 Task: Sort the products in the category "Almond Flour" by price (highest first).
Action: Mouse moved to (245, 113)
Screenshot: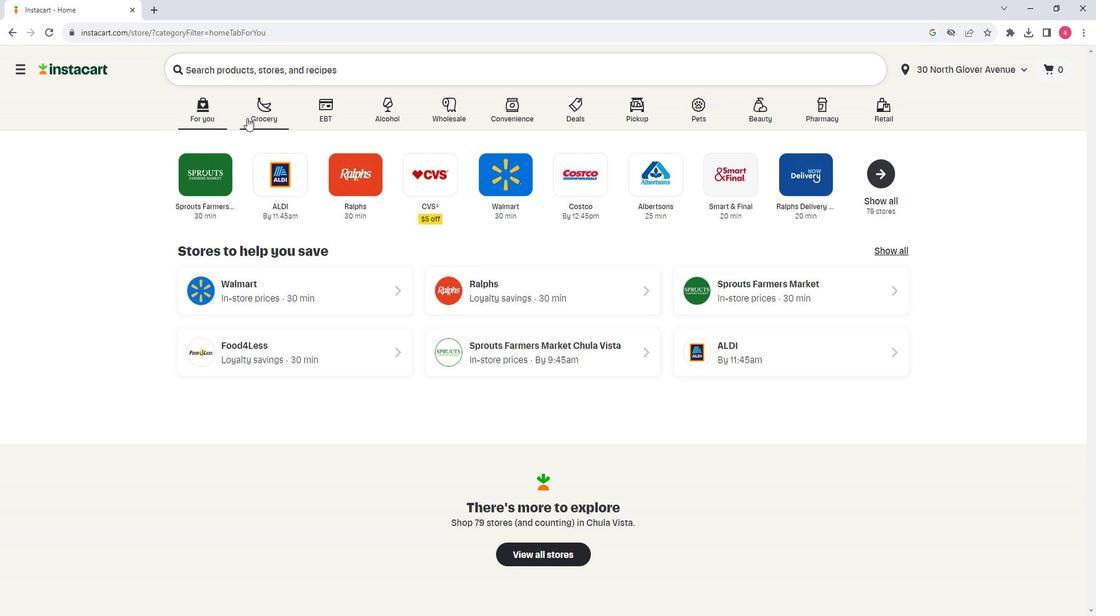 
Action: Mouse pressed left at (245, 113)
Screenshot: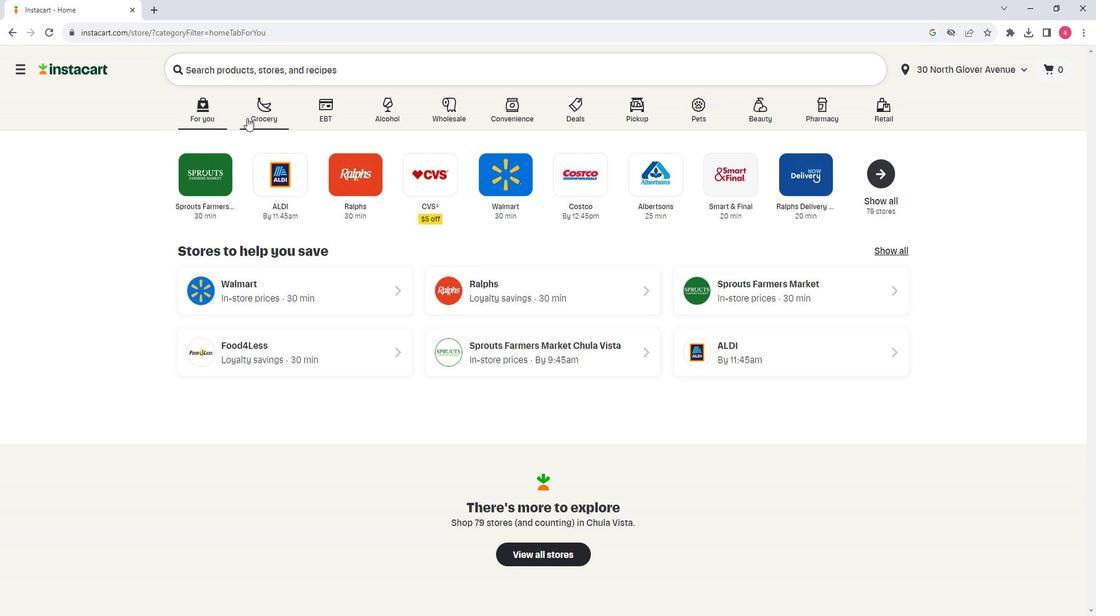 
Action: Mouse moved to (324, 327)
Screenshot: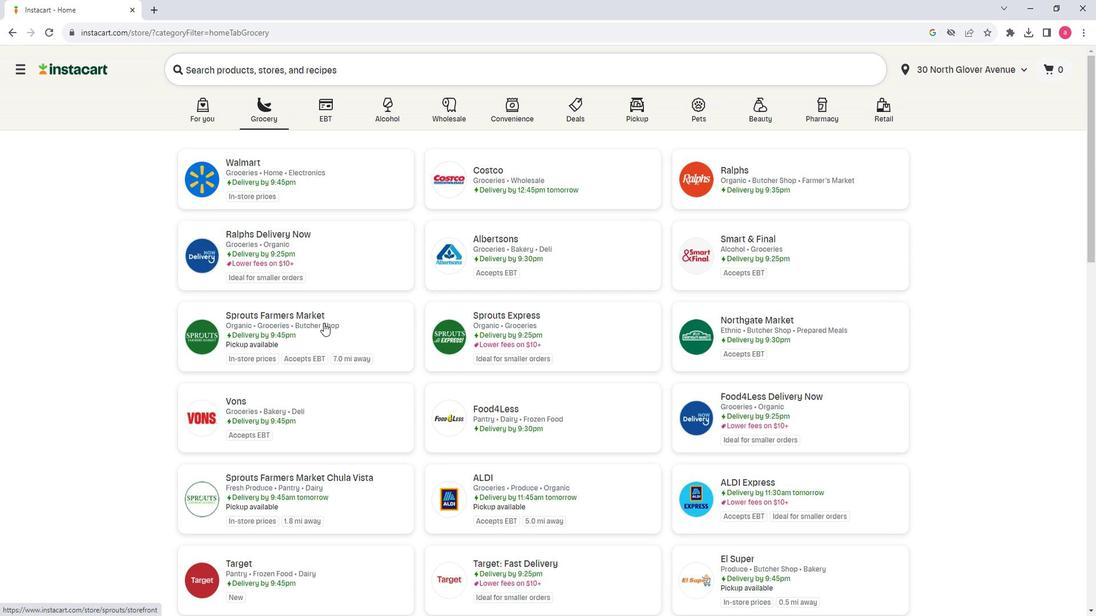 
Action: Mouse pressed left at (324, 327)
Screenshot: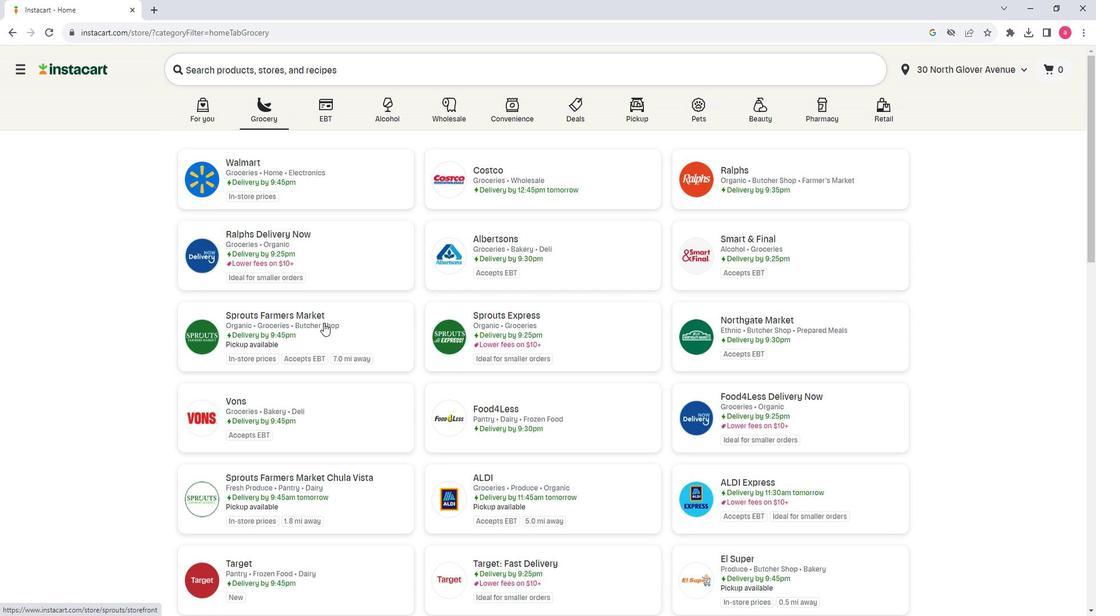 
Action: Mouse moved to (85, 356)
Screenshot: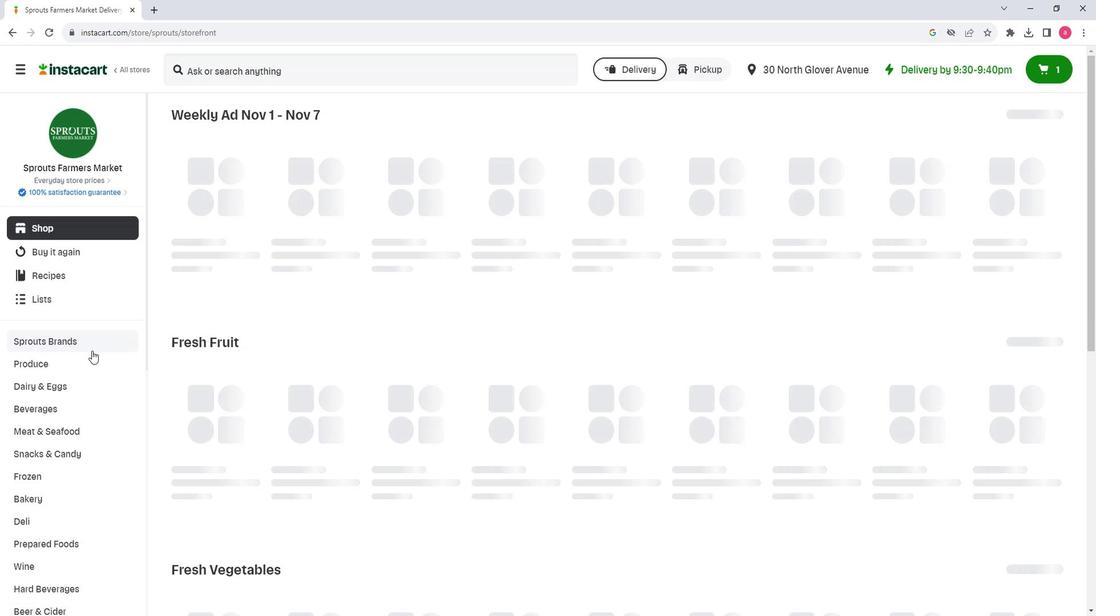 
Action: Mouse scrolled (85, 355) with delta (0, 0)
Screenshot: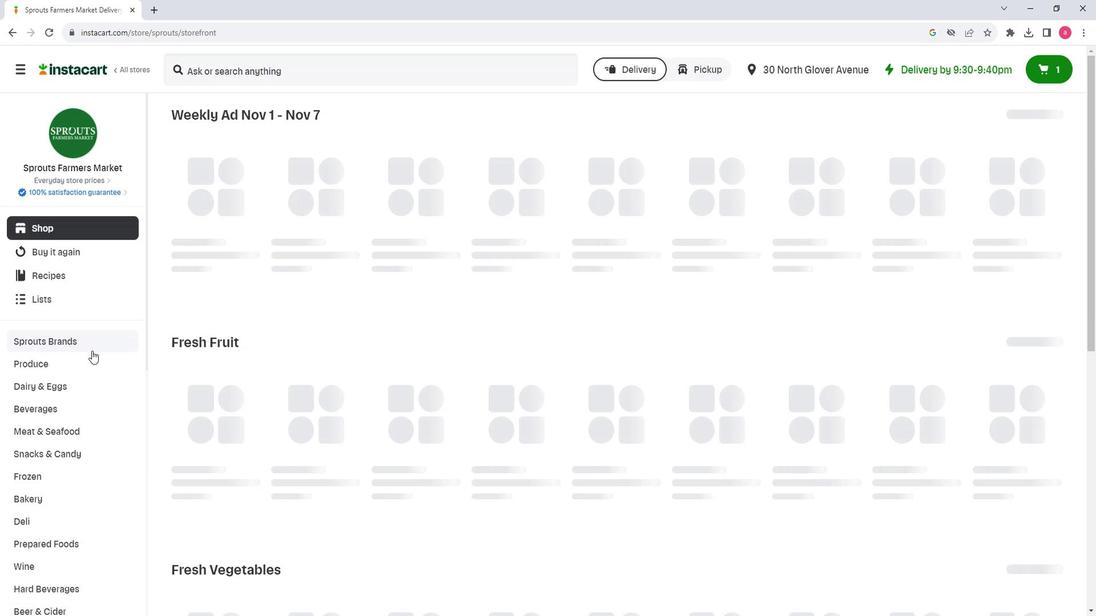 
Action: Mouse scrolled (85, 355) with delta (0, 0)
Screenshot: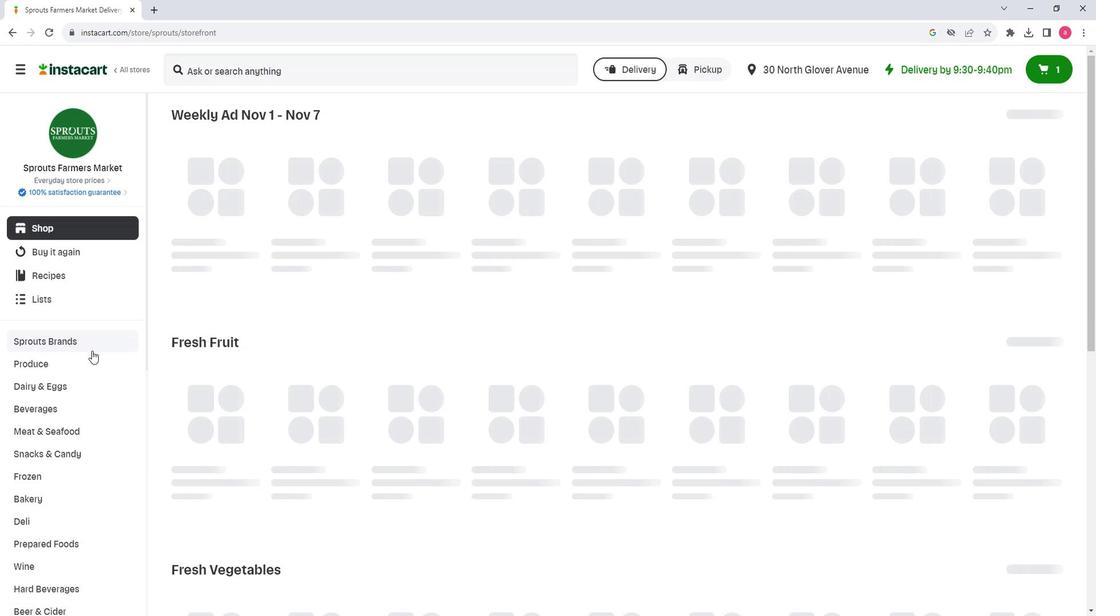 
Action: Mouse scrolled (85, 355) with delta (0, 0)
Screenshot: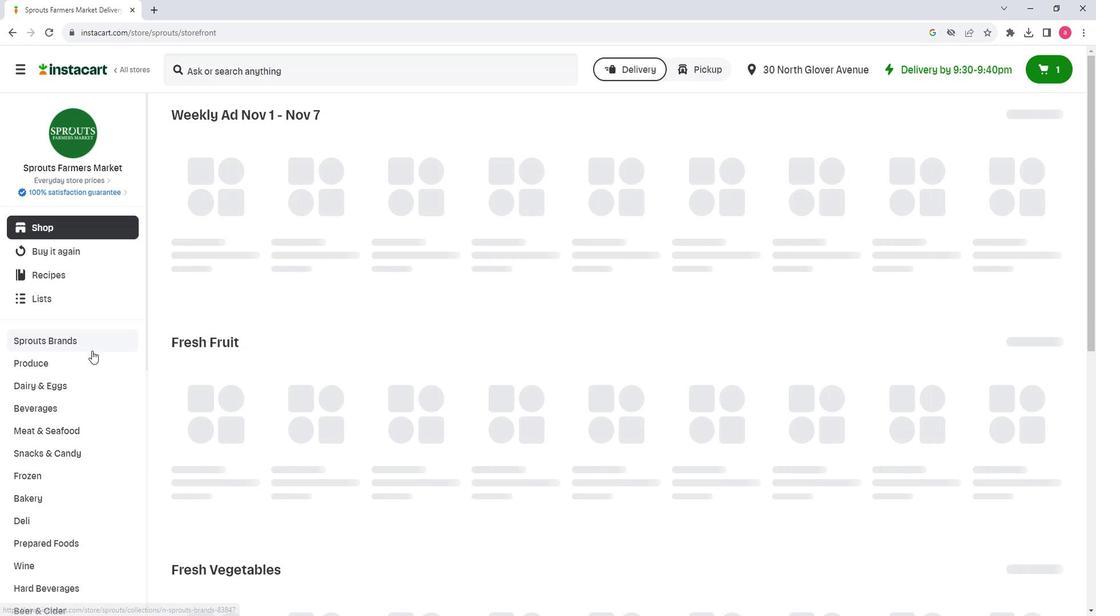 
Action: Mouse scrolled (85, 355) with delta (0, 0)
Screenshot: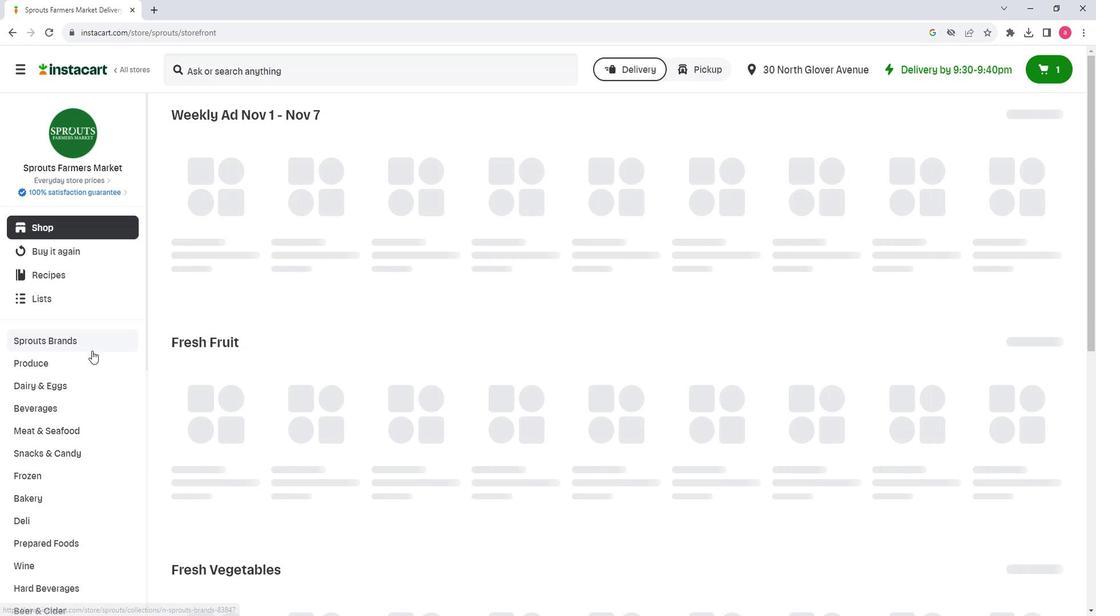 
Action: Mouse moved to (90, 354)
Screenshot: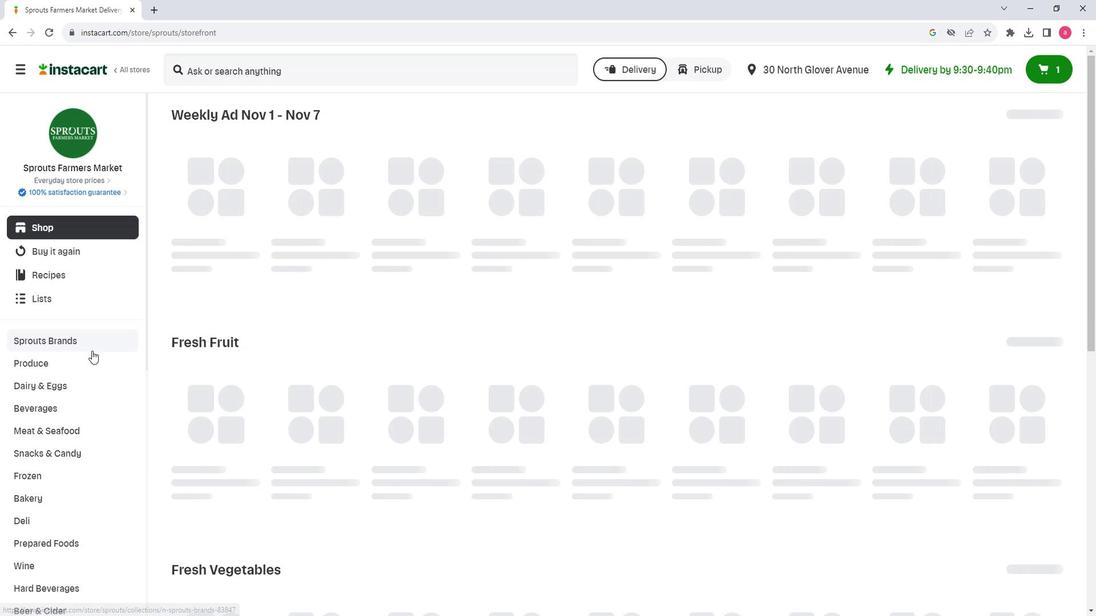 
Action: Mouse scrolled (90, 354) with delta (0, 0)
Screenshot: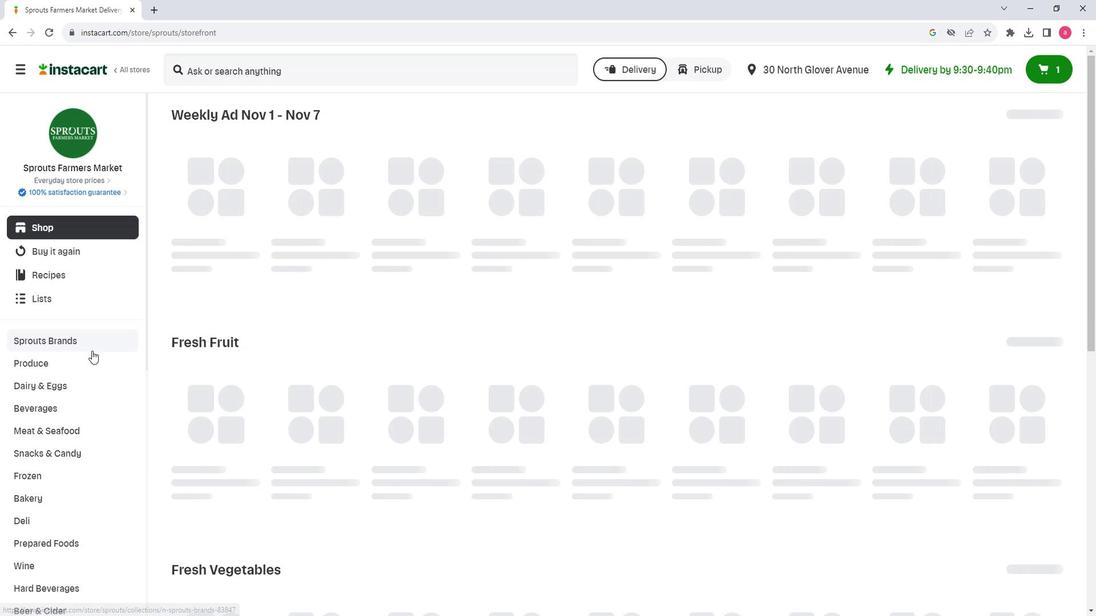 
Action: Mouse moved to (110, 344)
Screenshot: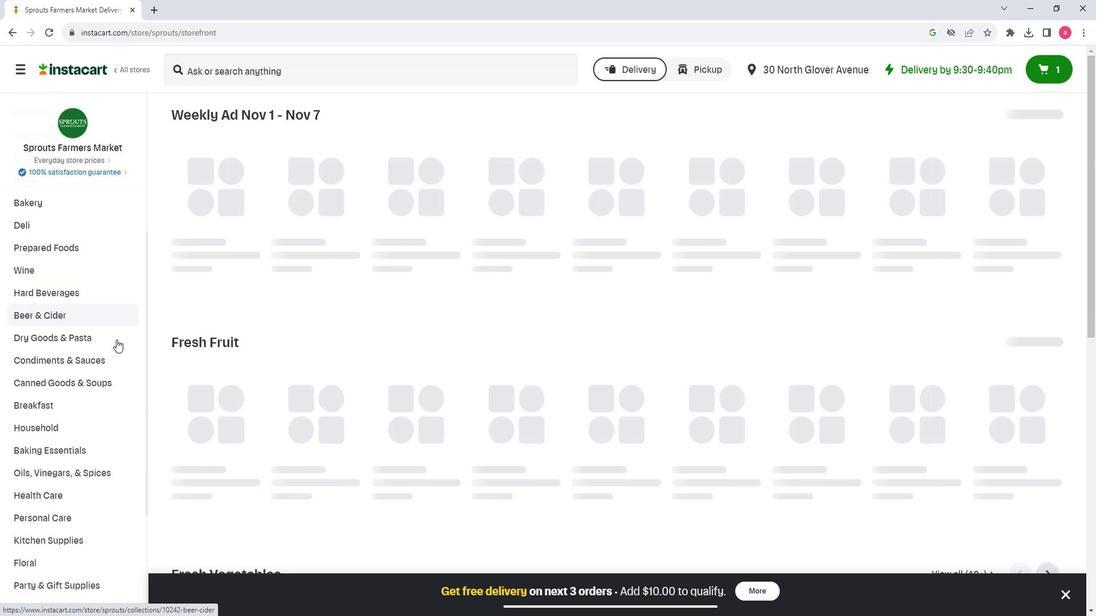 
Action: Mouse scrolled (110, 343) with delta (0, 0)
Screenshot: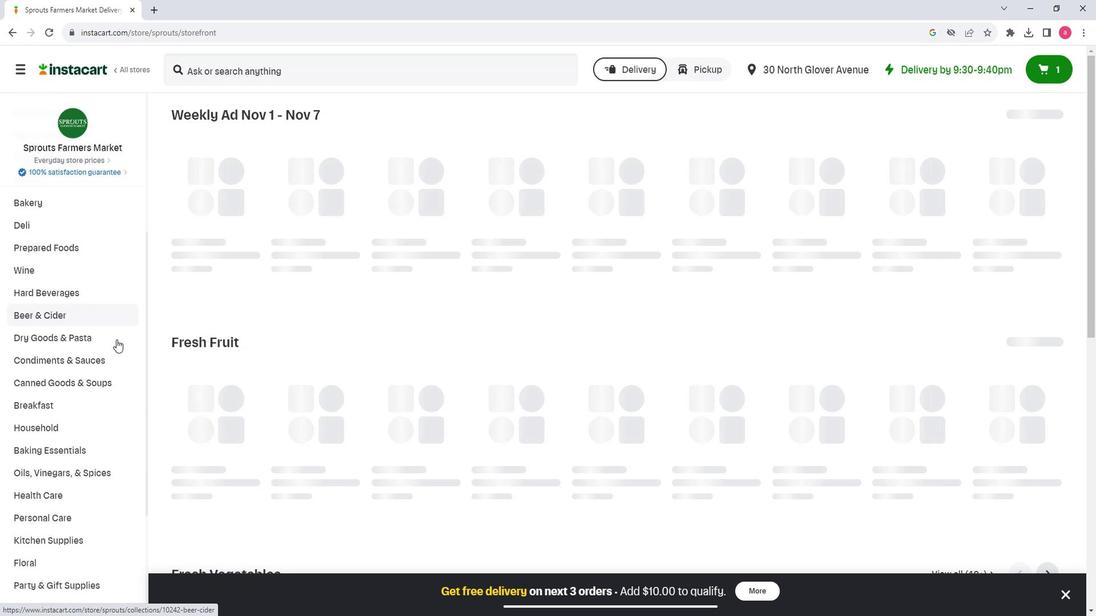 
Action: Mouse scrolled (110, 343) with delta (0, 0)
Screenshot: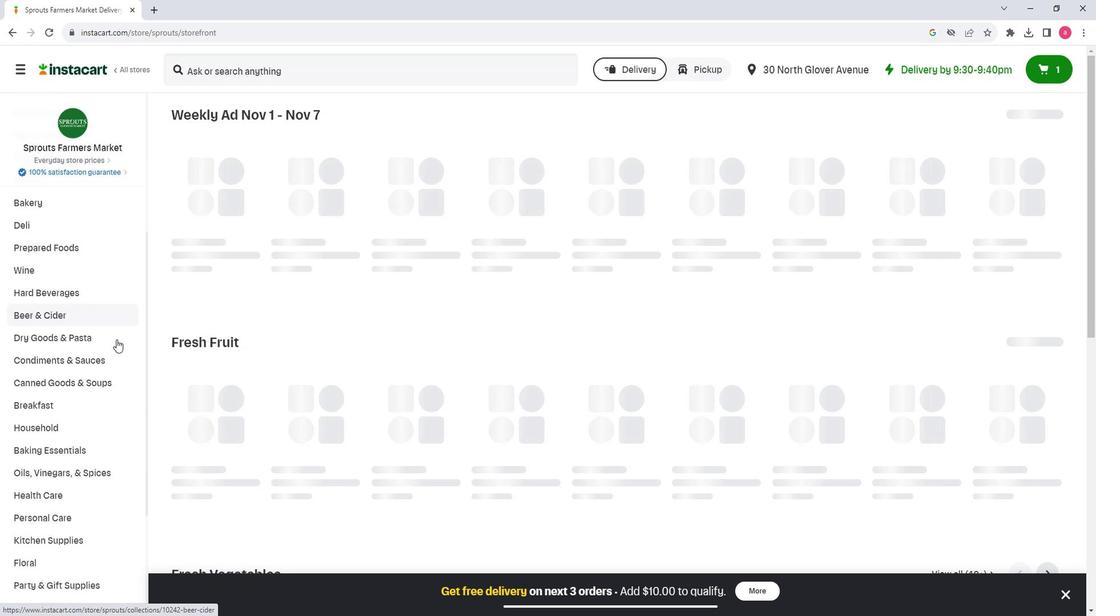 
Action: Mouse pressed left at (110, 344)
Screenshot: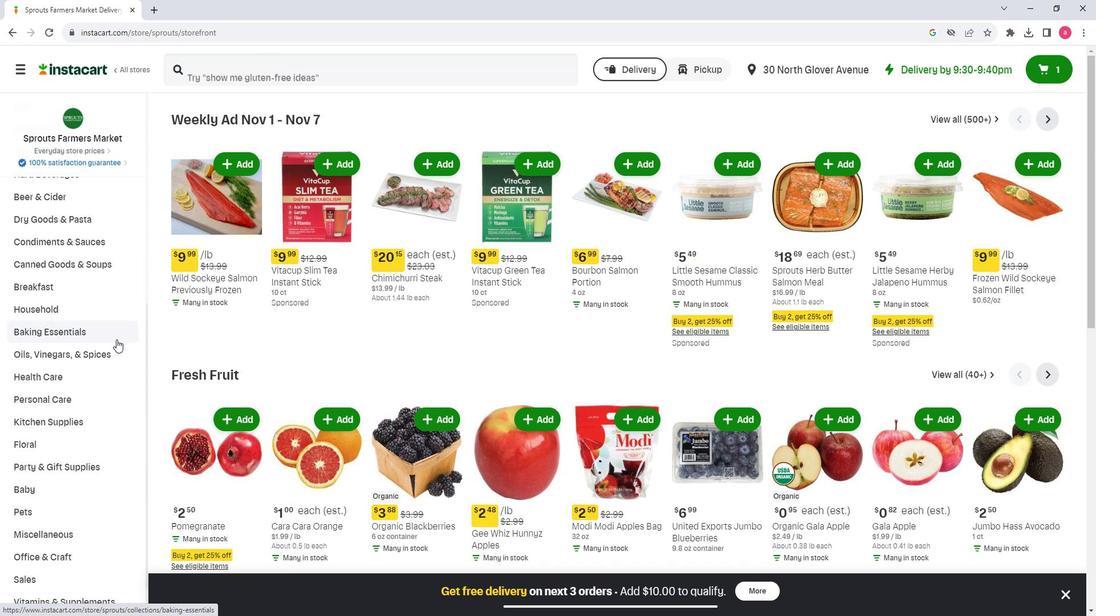 
Action: Mouse moved to (635, 138)
Screenshot: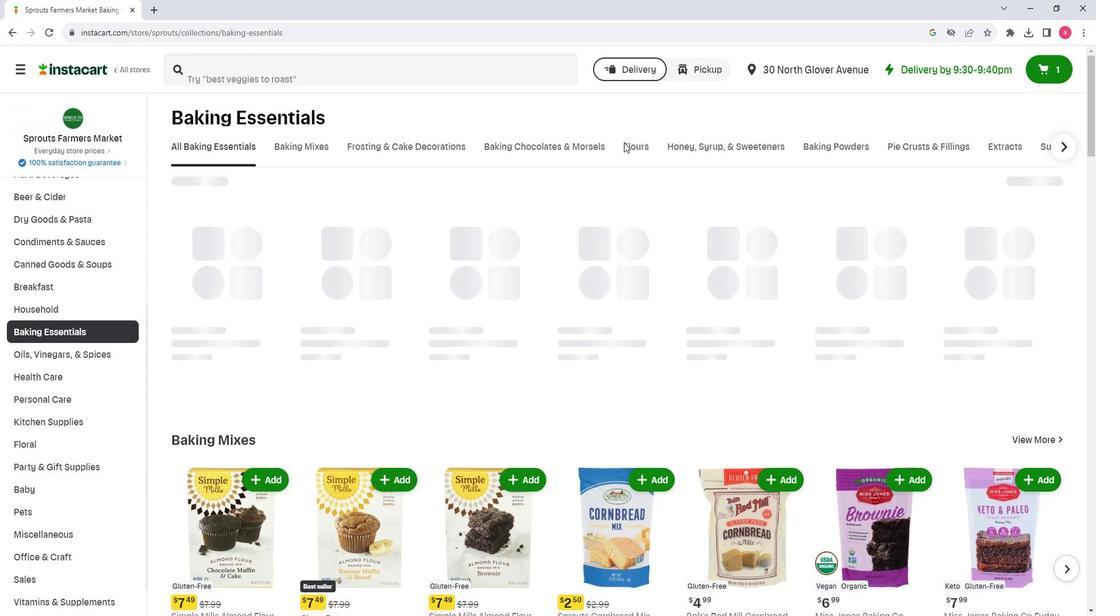 
Action: Mouse pressed left at (635, 138)
Screenshot: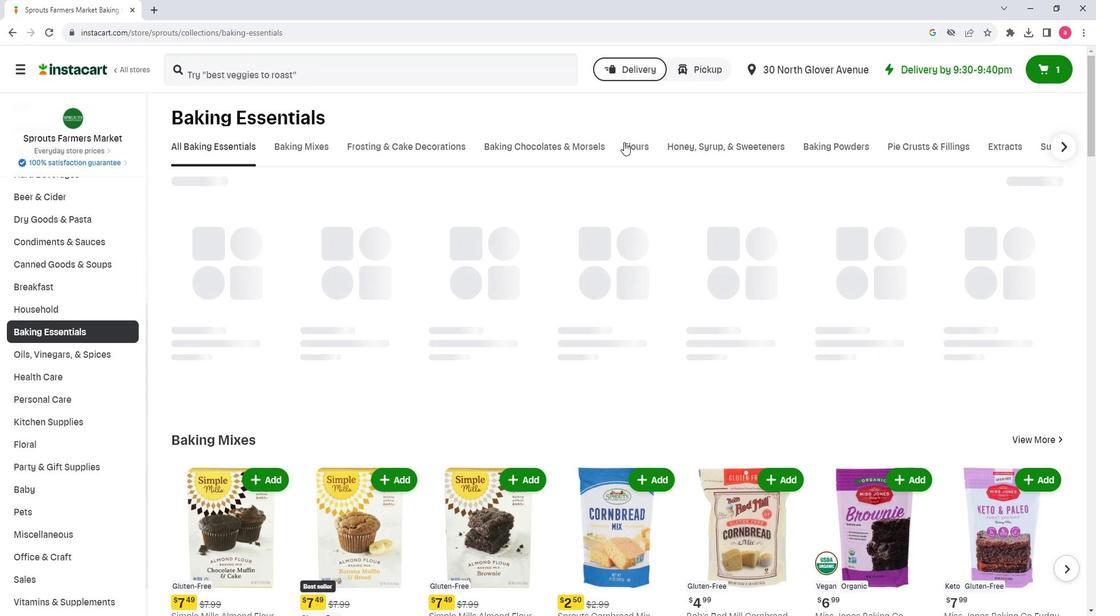 
Action: Mouse moved to (443, 204)
Screenshot: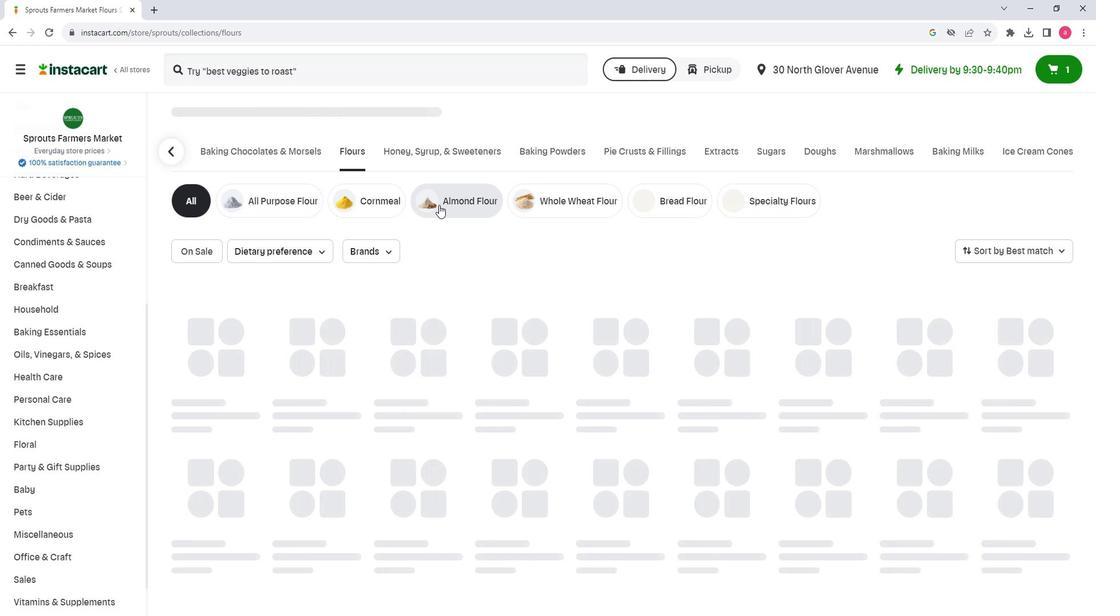 
Action: Mouse pressed left at (443, 204)
Screenshot: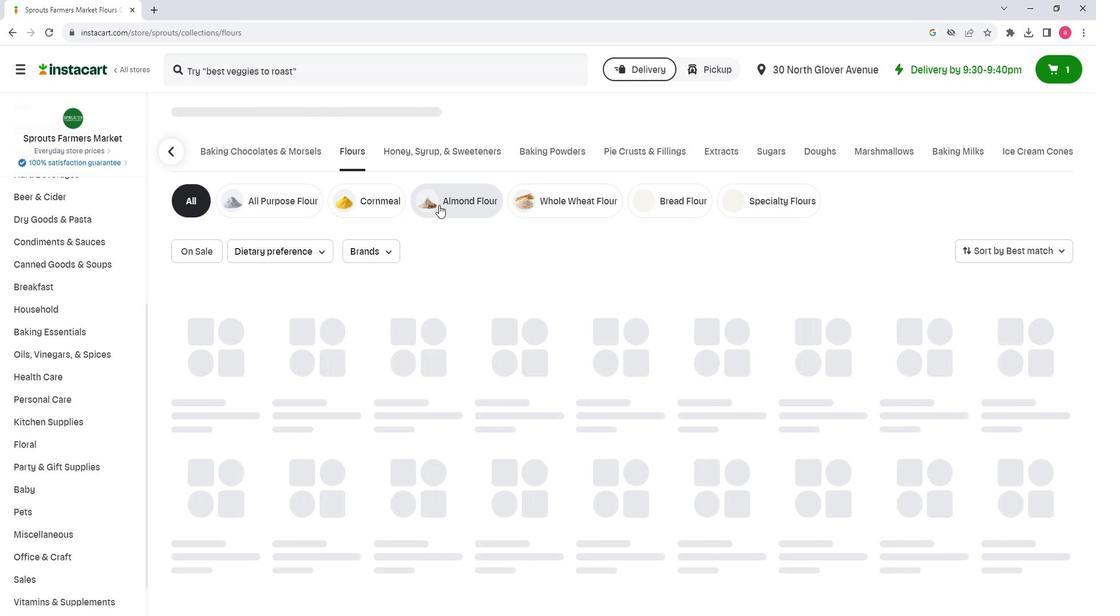 
Action: Mouse moved to (1024, 246)
Screenshot: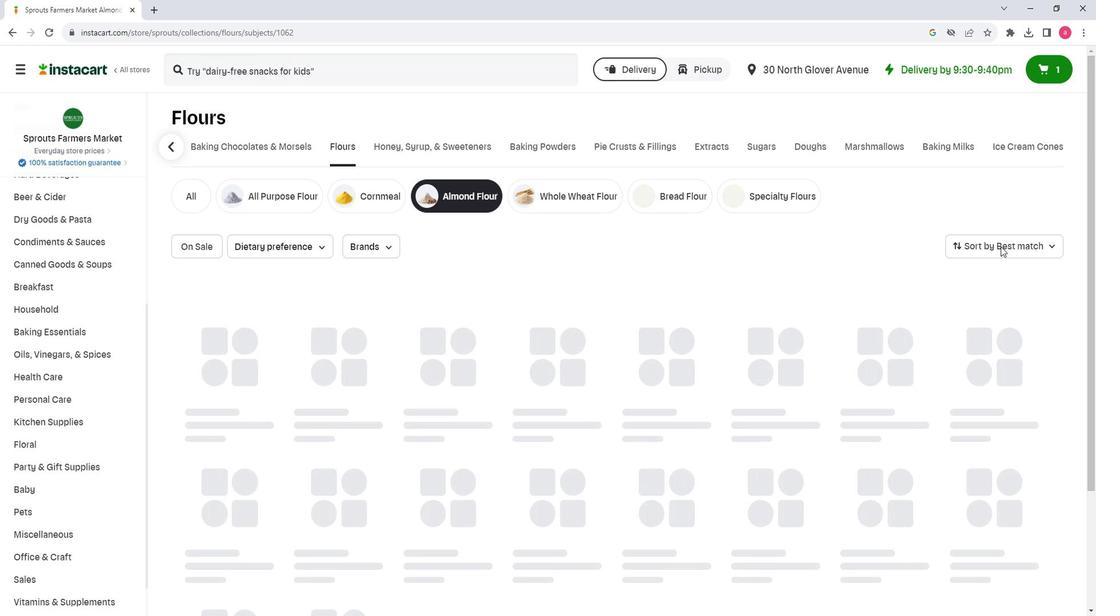 
Action: Mouse pressed left at (1024, 246)
Screenshot: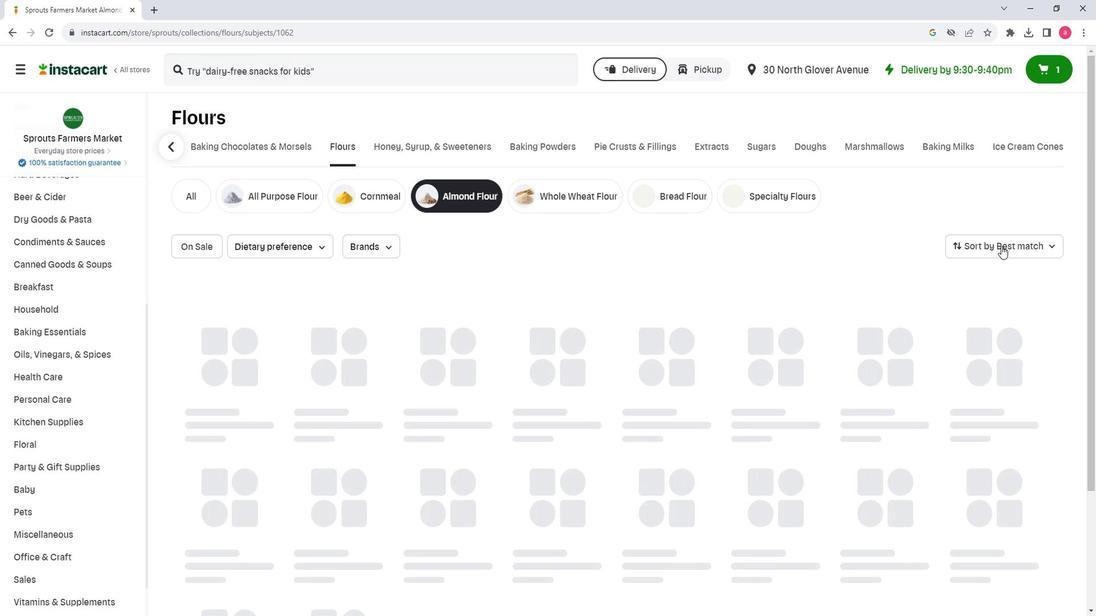 
Action: Mouse moved to (1019, 334)
Screenshot: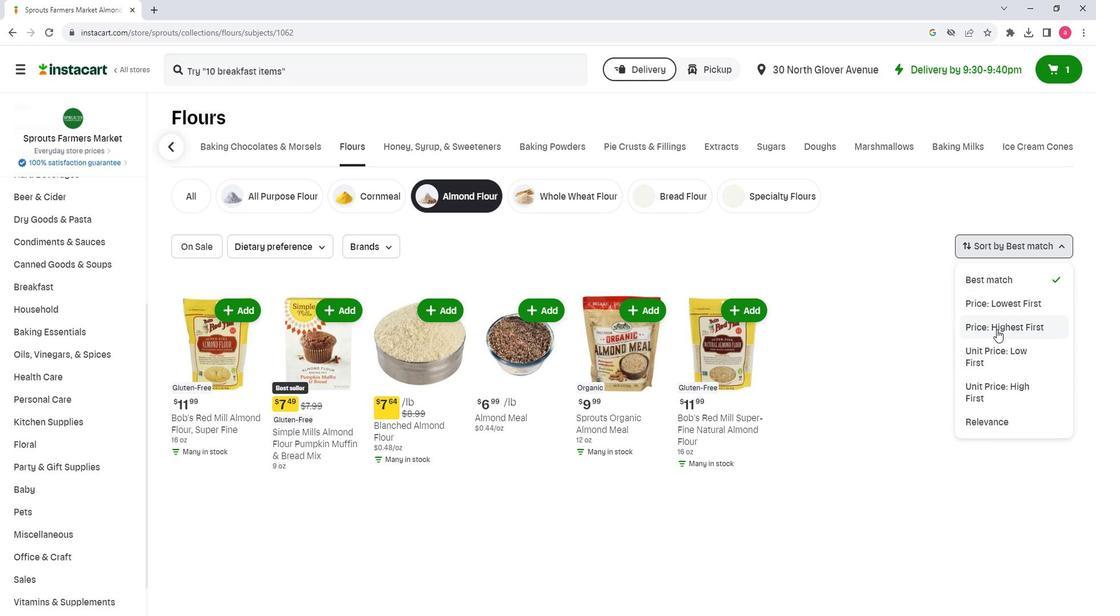
Action: Mouse pressed left at (1019, 334)
Screenshot: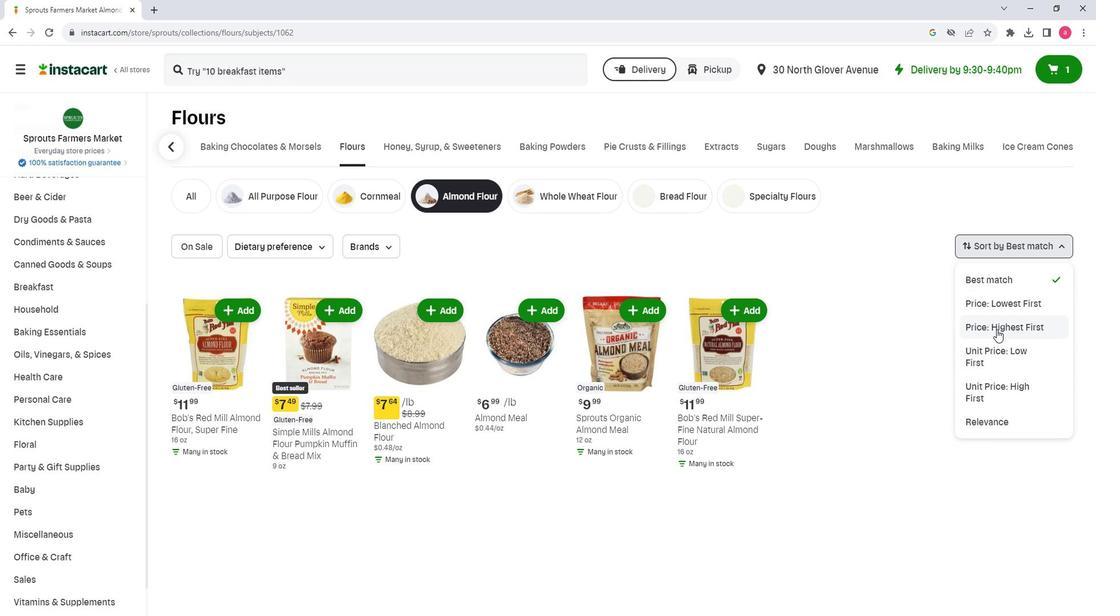 
